 Task: Select ICQ as a service for instant messaging.
Action: Mouse moved to (647, 64)
Screenshot: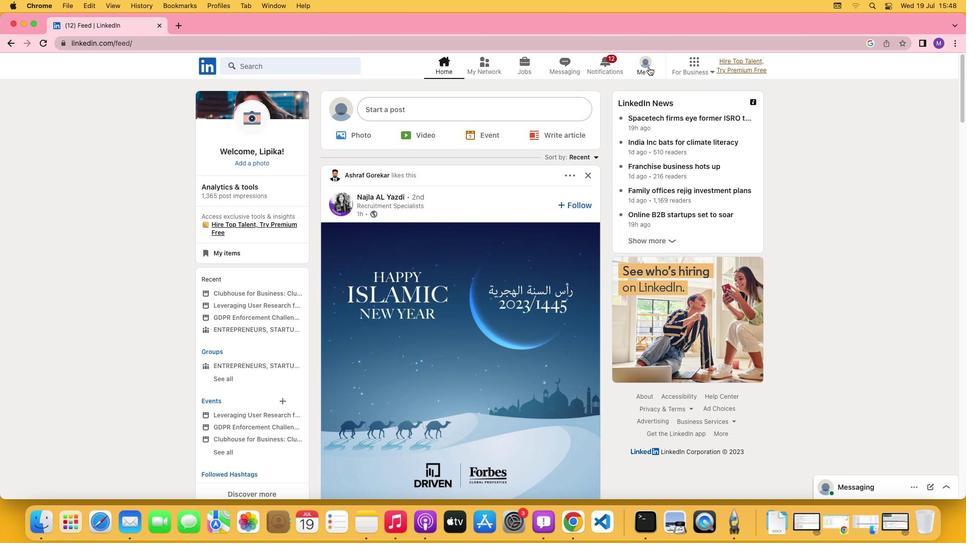 
Action: Mouse pressed left at (647, 64)
Screenshot: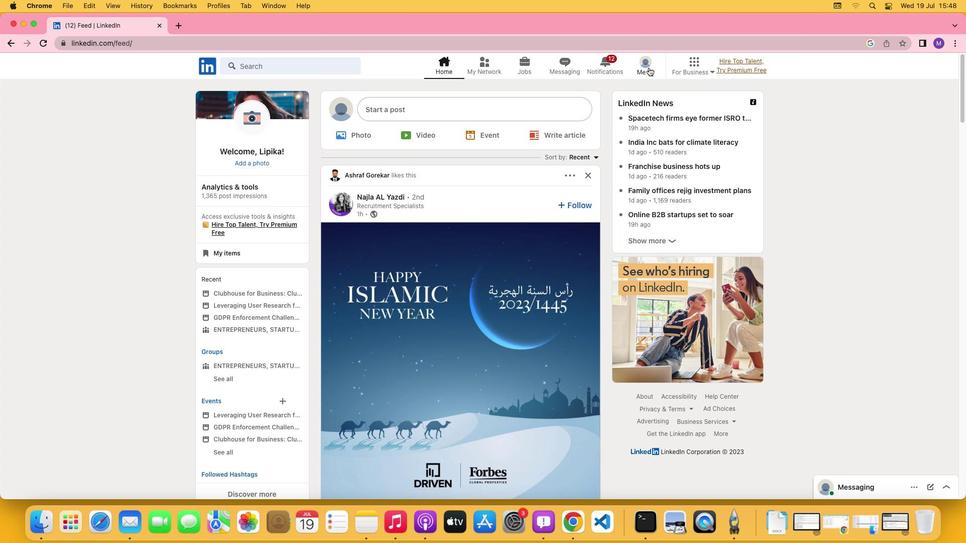 
Action: Mouse moved to (647, 67)
Screenshot: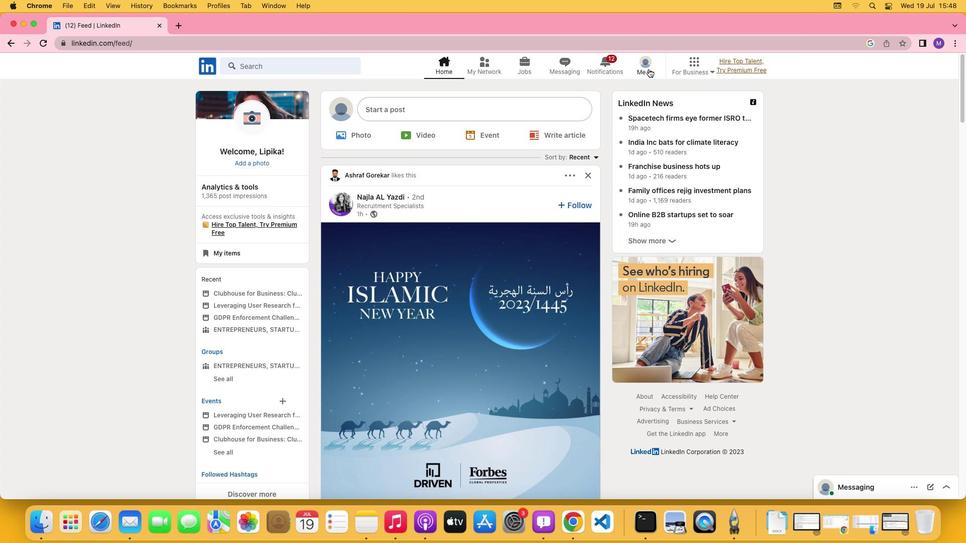 
Action: Mouse pressed left at (647, 67)
Screenshot: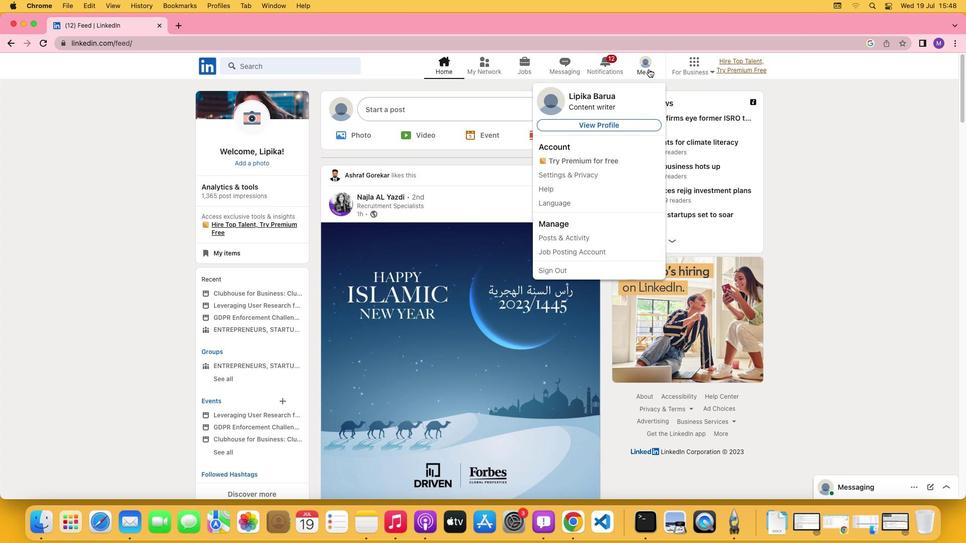 
Action: Mouse moved to (627, 121)
Screenshot: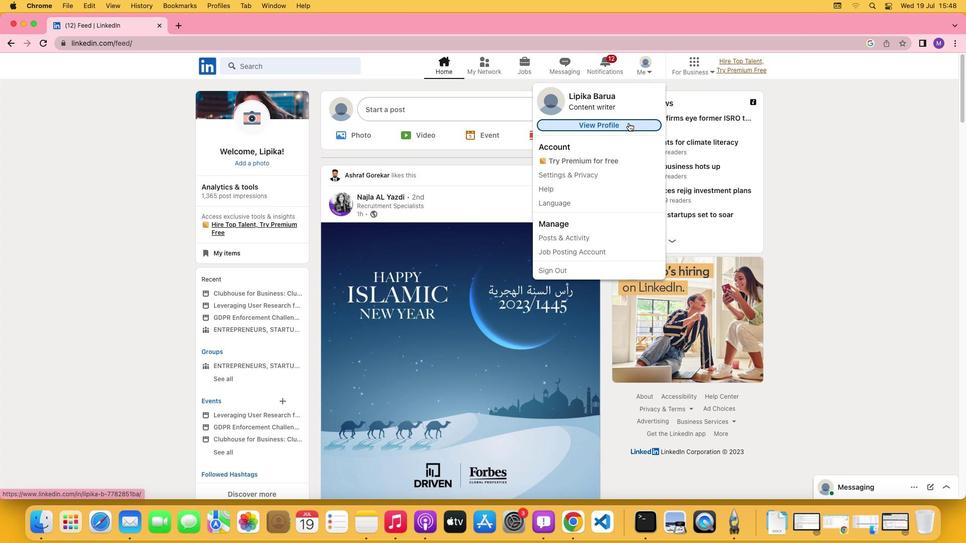 
Action: Mouse pressed left at (627, 121)
Screenshot: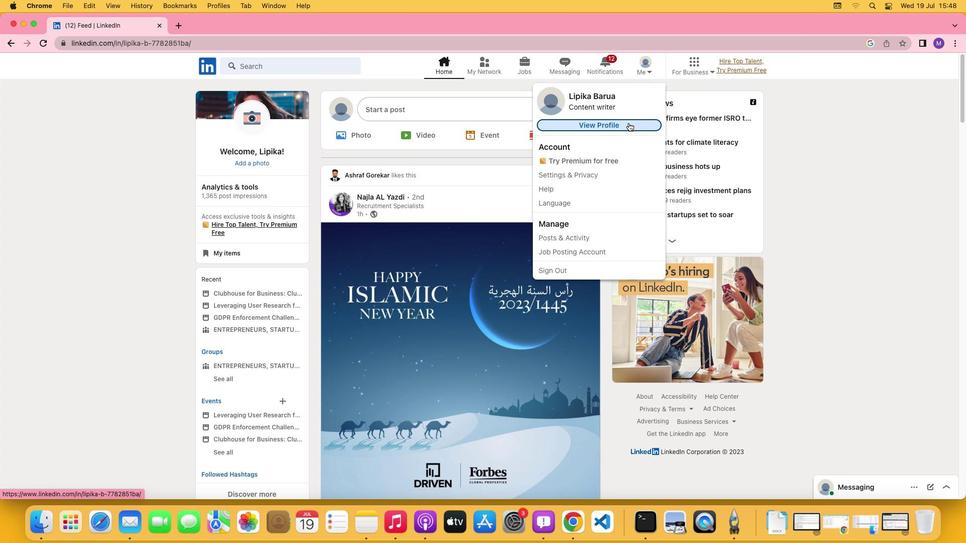 
Action: Mouse moved to (320, 323)
Screenshot: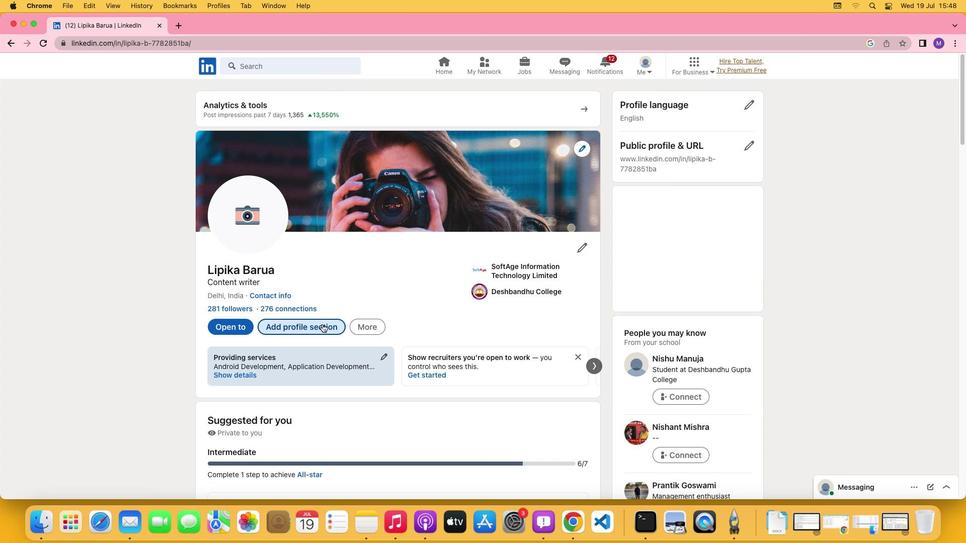 
Action: Mouse pressed left at (320, 323)
Screenshot: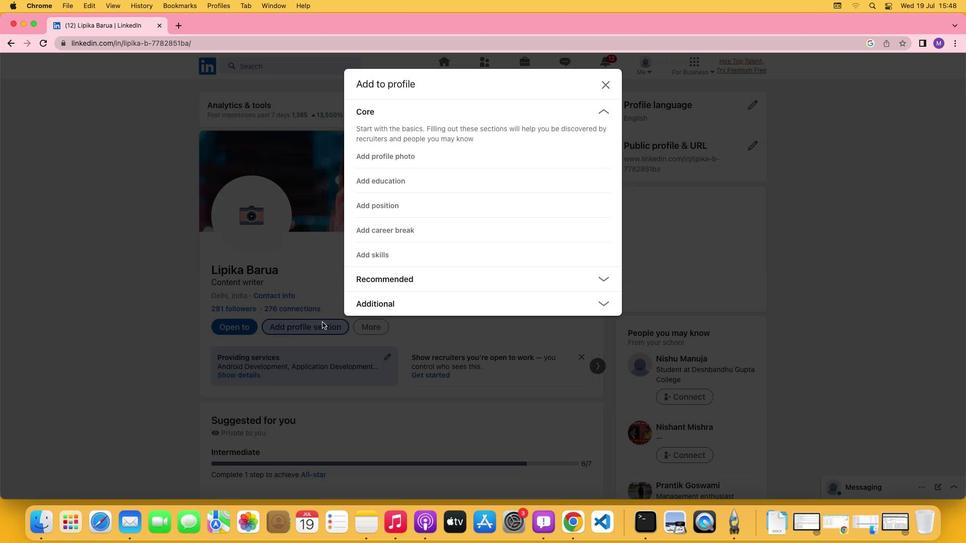 
Action: Mouse moved to (371, 301)
Screenshot: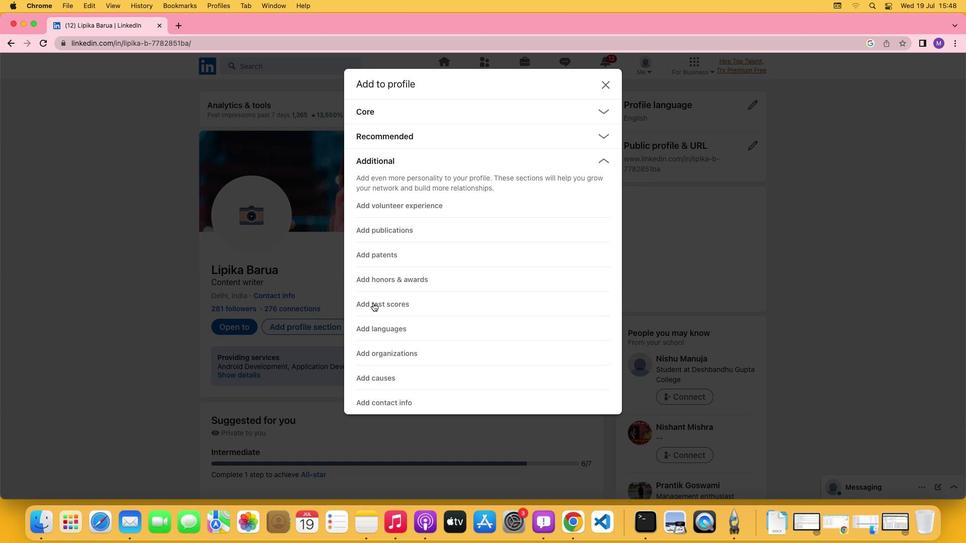 
Action: Mouse pressed left at (371, 301)
Screenshot: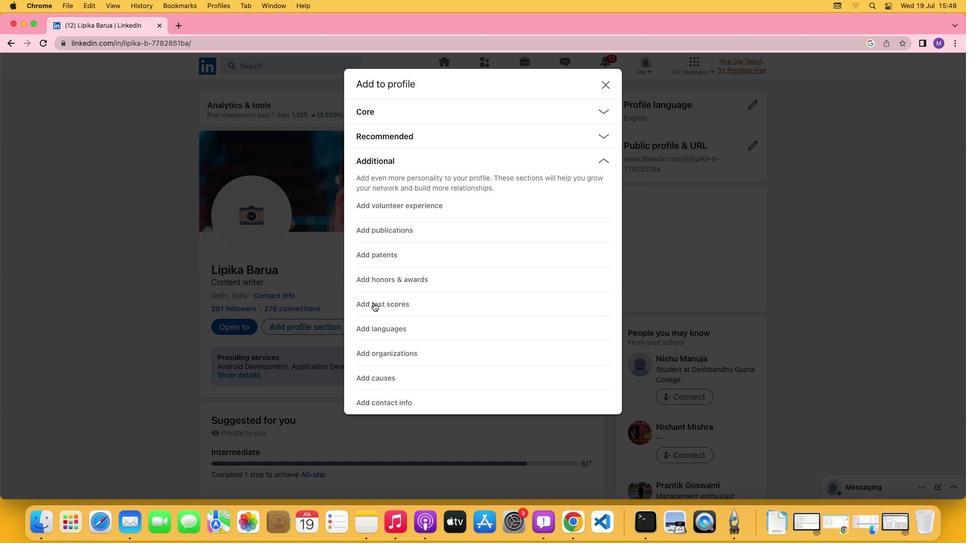 
Action: Mouse moved to (378, 401)
Screenshot: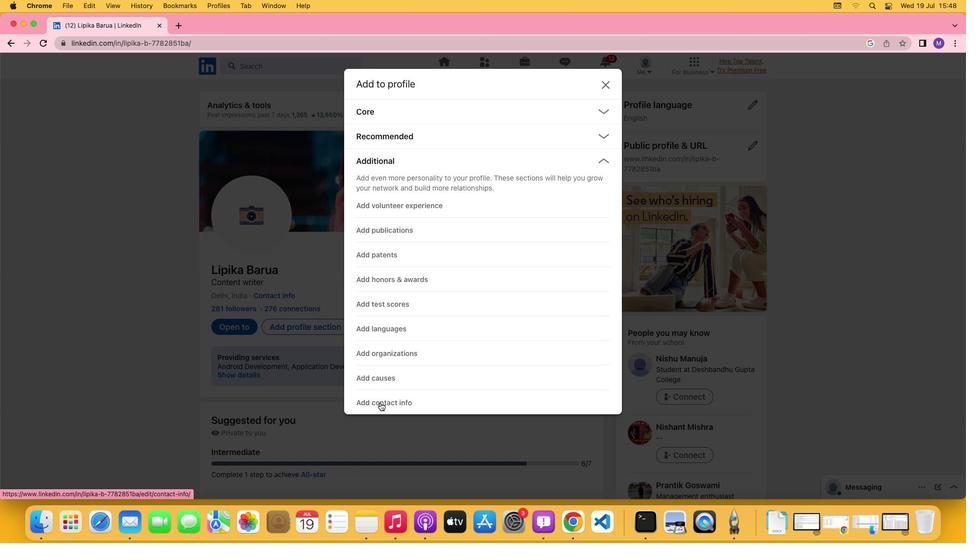 
Action: Mouse pressed left at (378, 401)
Screenshot: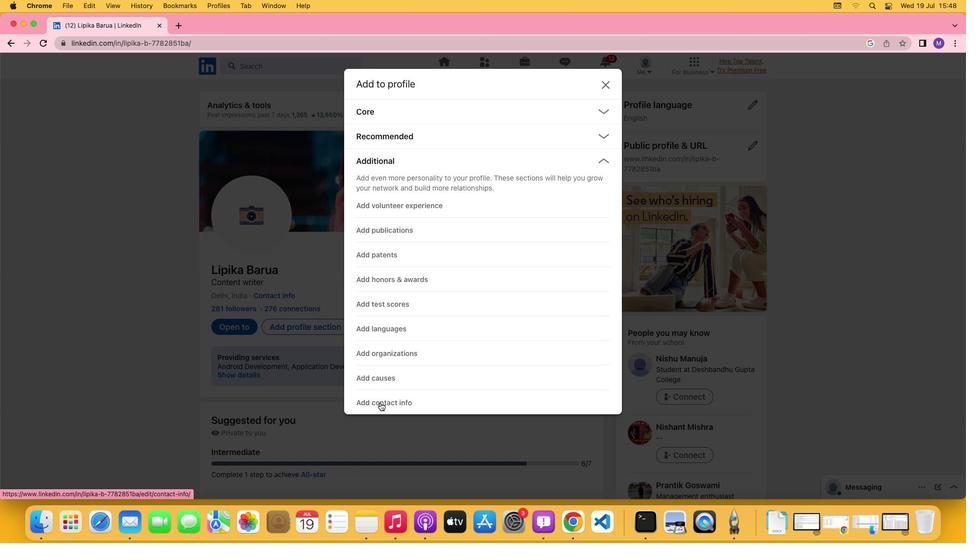 
Action: Mouse moved to (405, 321)
Screenshot: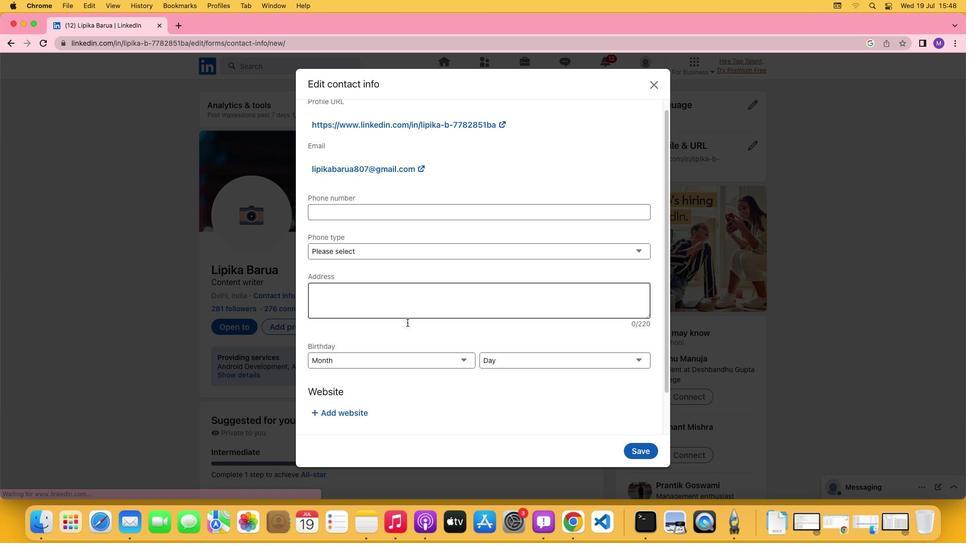 
Action: Mouse scrolled (405, 321) with delta (-1, -1)
Screenshot: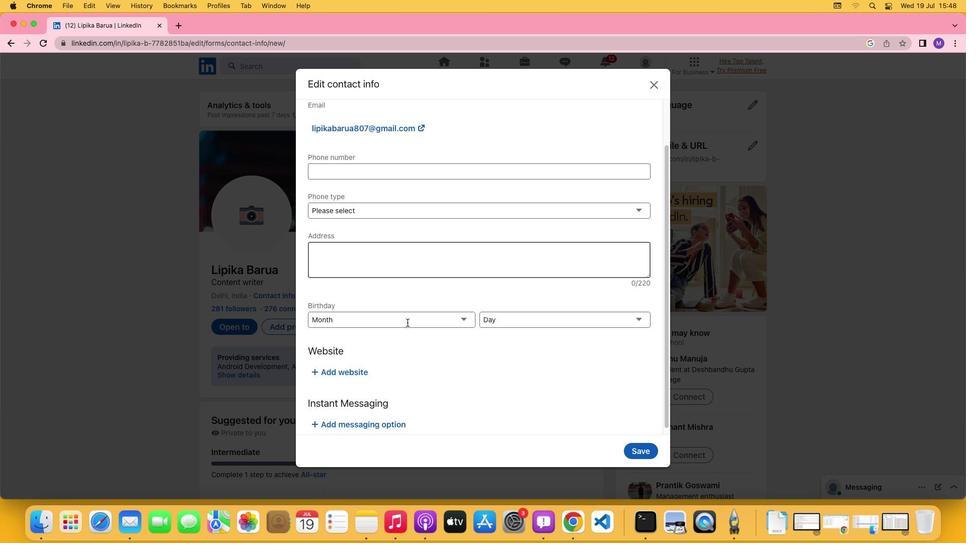
Action: Mouse scrolled (405, 321) with delta (-1, -1)
Screenshot: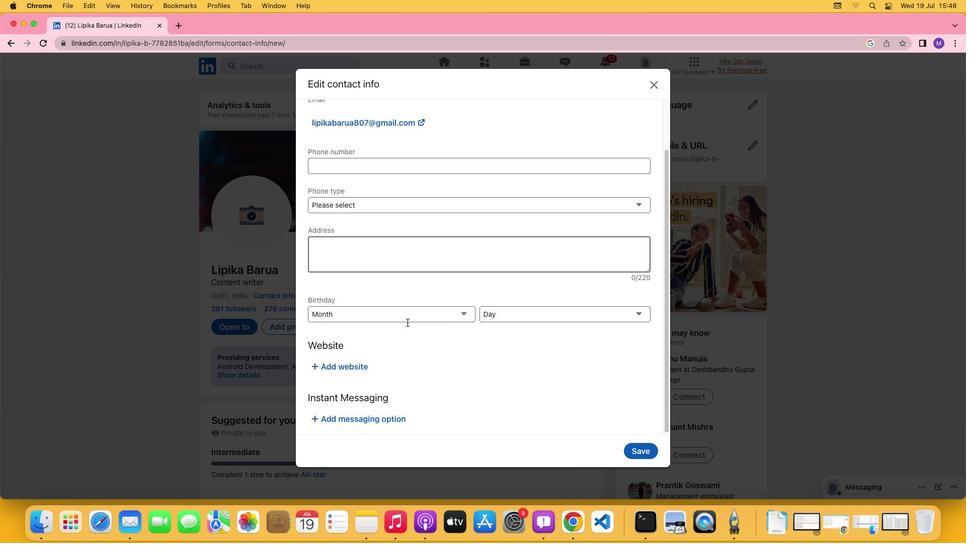 
Action: Mouse scrolled (405, 321) with delta (-1, -2)
Screenshot: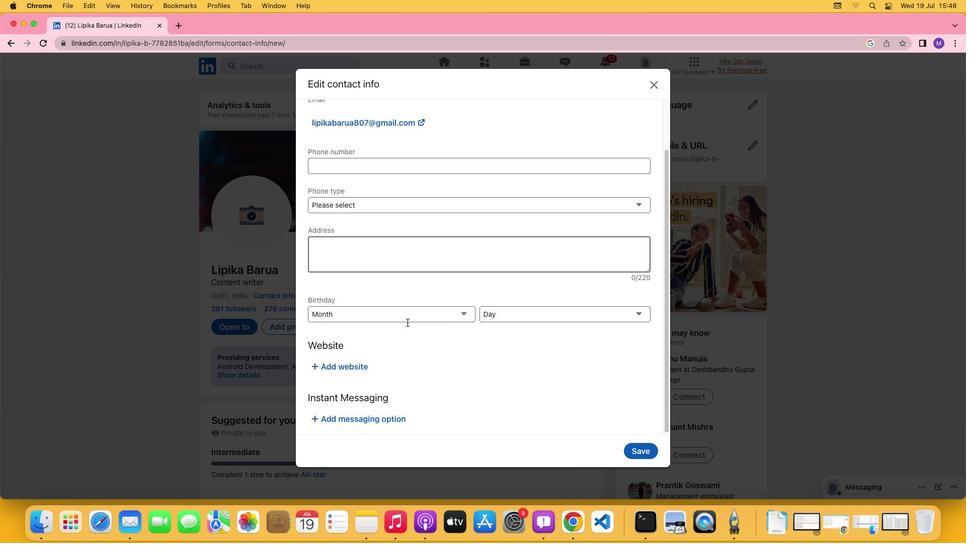 
Action: Mouse scrolled (405, 321) with delta (-1, -3)
Screenshot: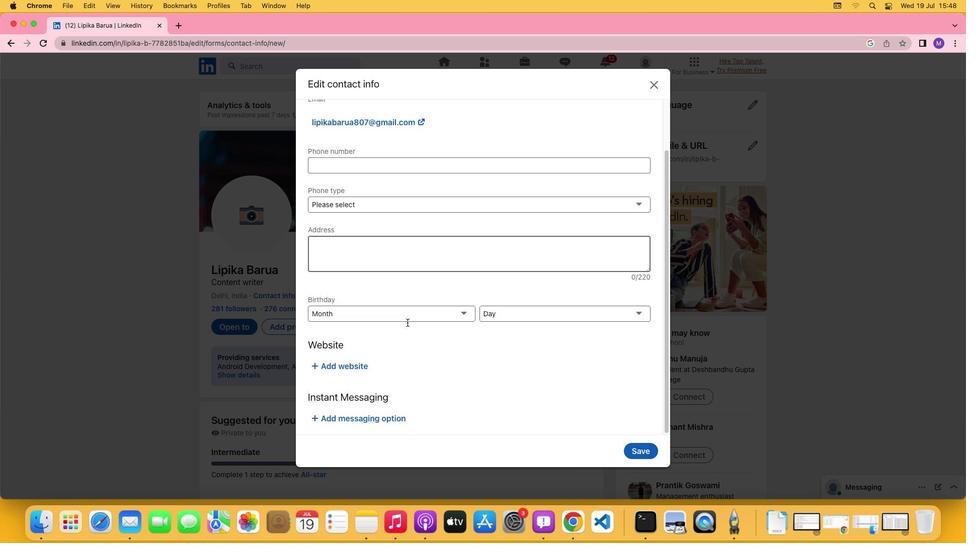 
Action: Mouse scrolled (405, 321) with delta (-1, -4)
Screenshot: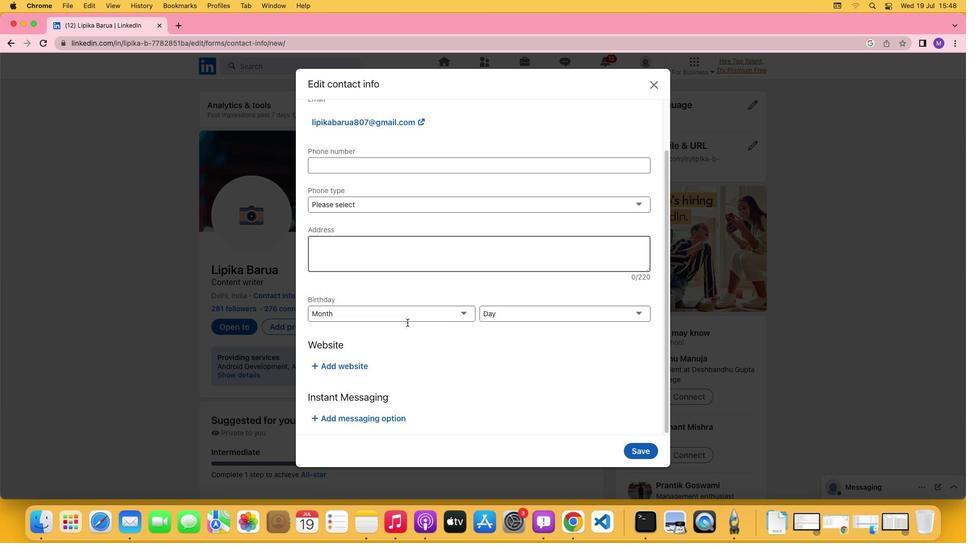 
Action: Mouse moved to (375, 416)
Screenshot: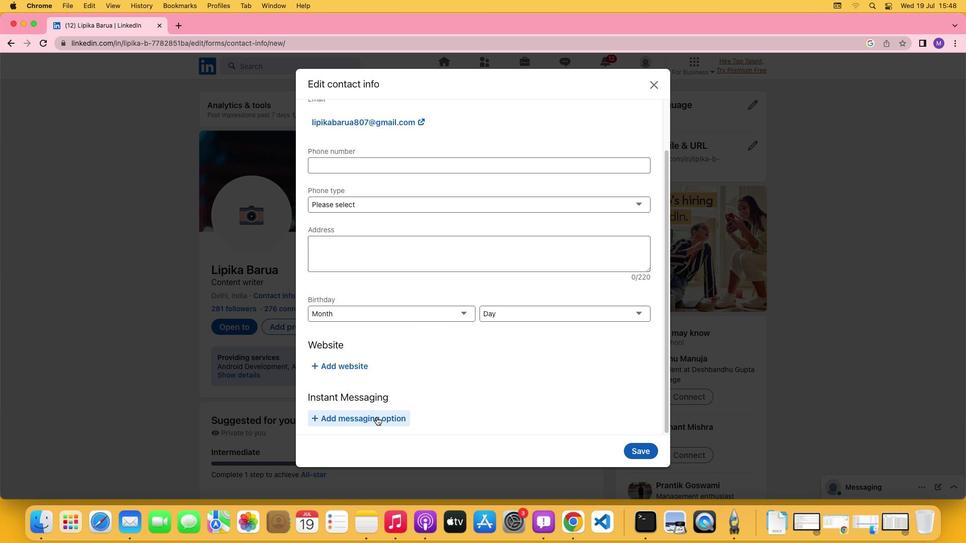 
Action: Mouse pressed left at (375, 416)
Screenshot: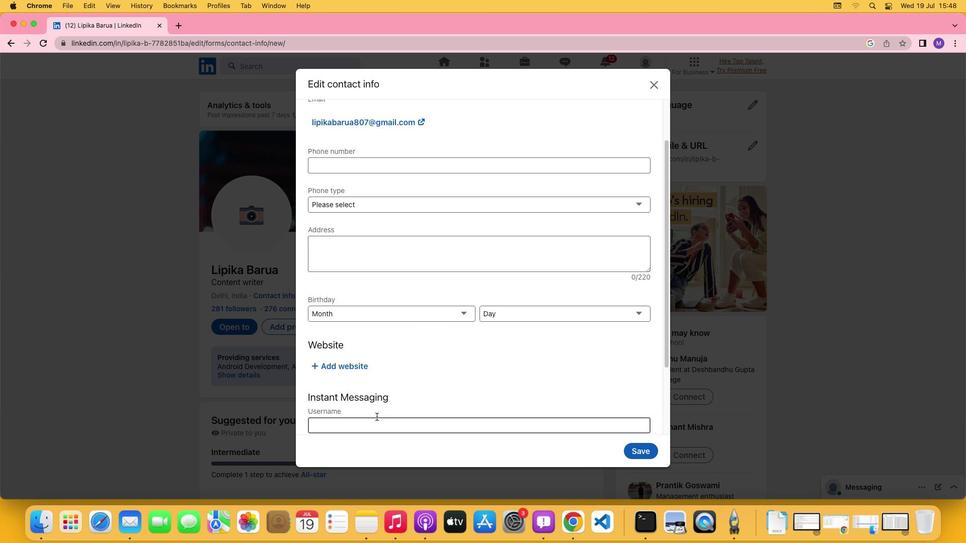 
Action: Mouse moved to (439, 386)
Screenshot: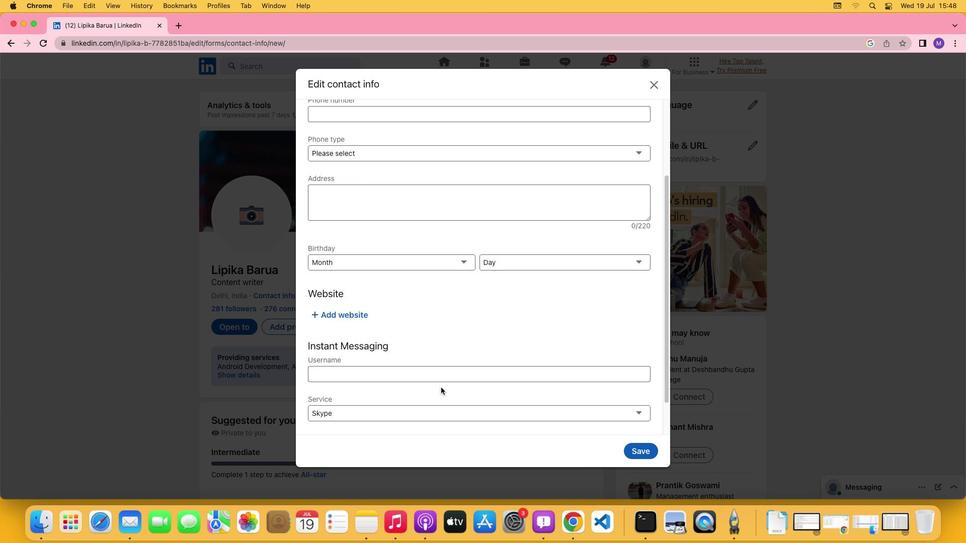 
Action: Mouse scrolled (439, 386) with delta (-1, -1)
Screenshot: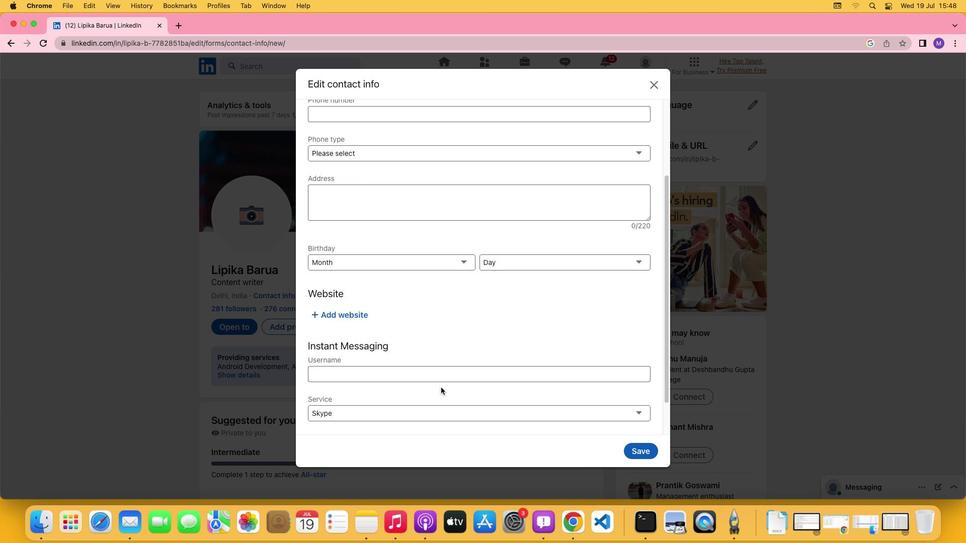 
Action: Mouse scrolled (439, 386) with delta (-1, -1)
Screenshot: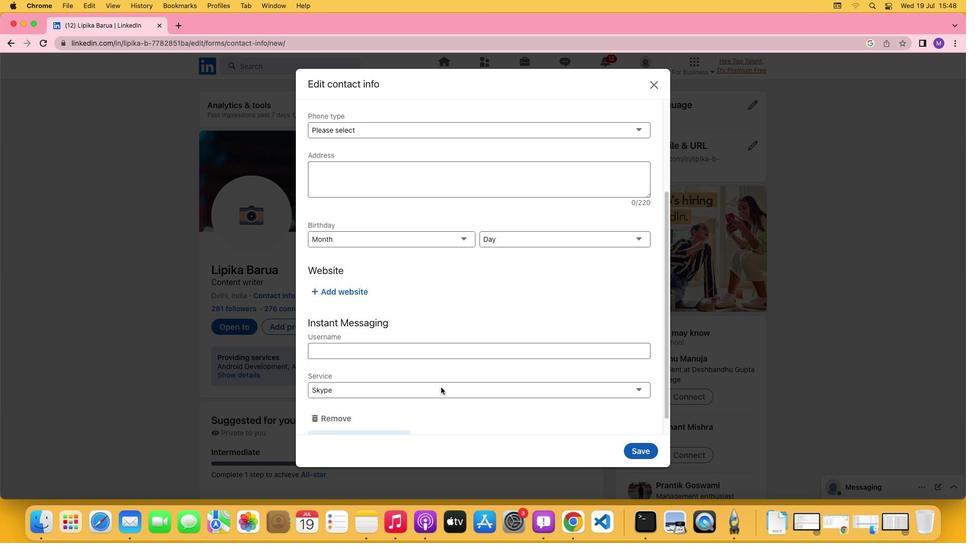 
Action: Mouse scrolled (439, 386) with delta (-1, -2)
Screenshot: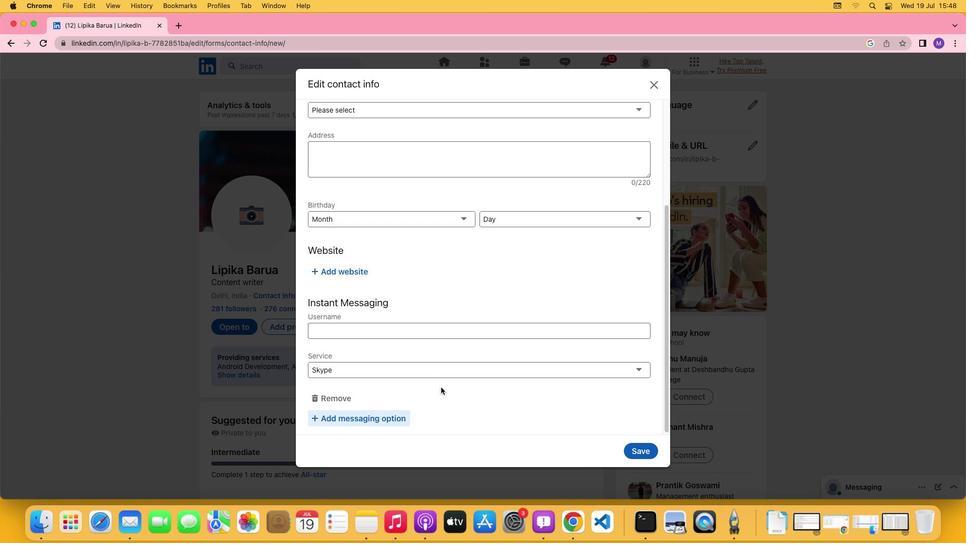 
Action: Mouse scrolled (439, 386) with delta (-1, -3)
Screenshot: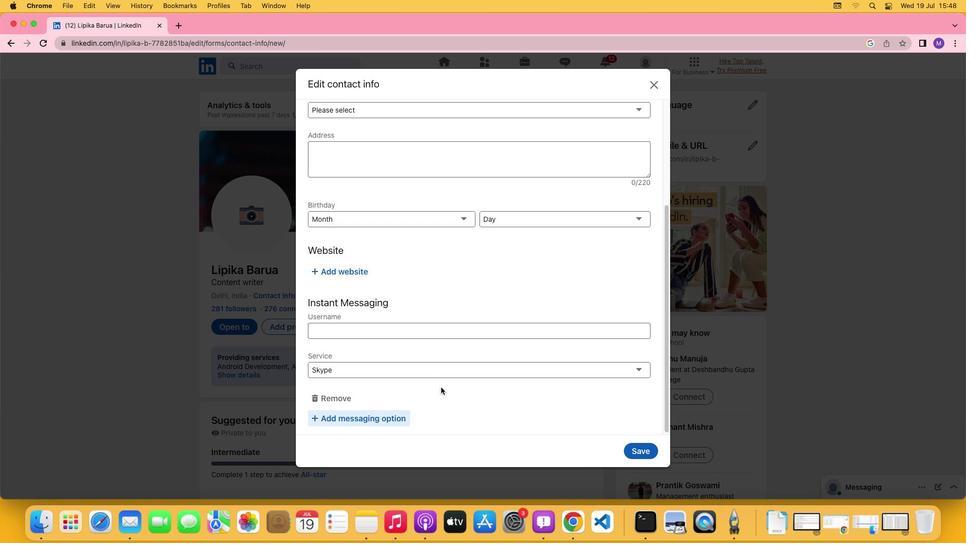 
Action: Mouse scrolled (439, 386) with delta (-1, -1)
Screenshot: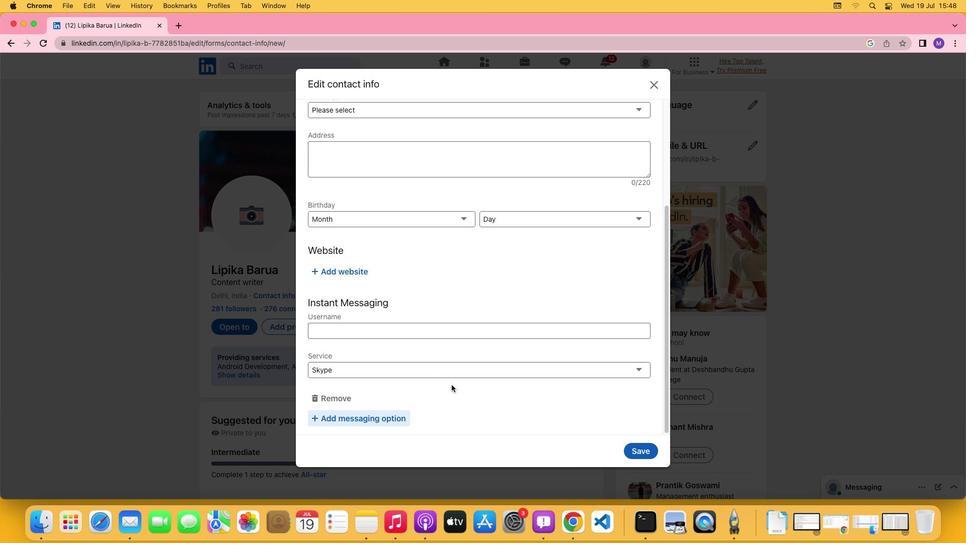 
Action: Mouse scrolled (439, 386) with delta (-1, -1)
Screenshot: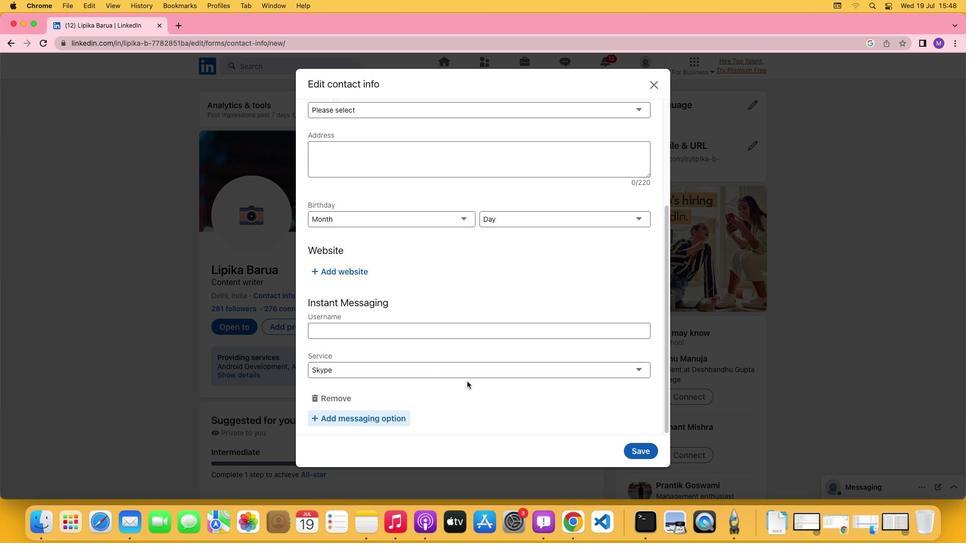 
Action: Mouse scrolled (439, 386) with delta (-1, -2)
Screenshot: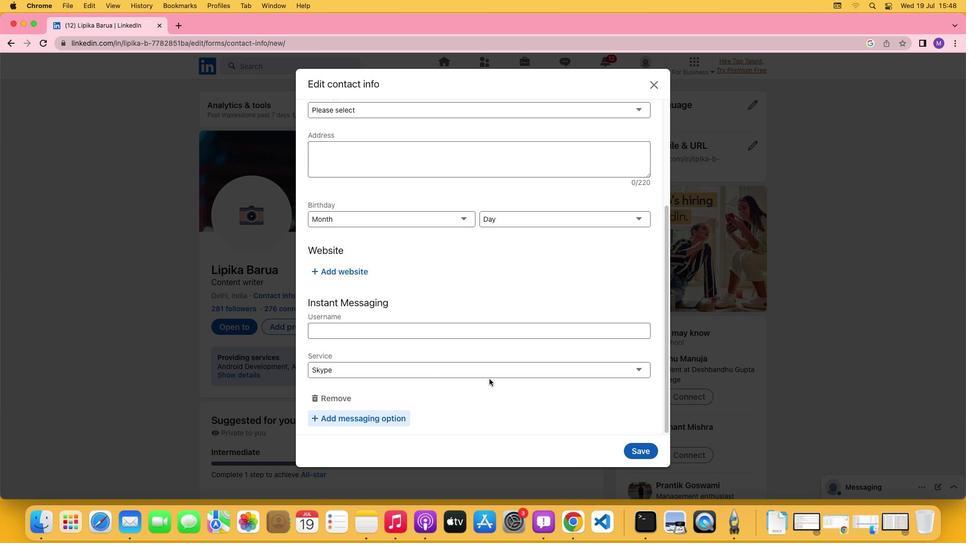 
Action: Mouse moved to (637, 366)
Screenshot: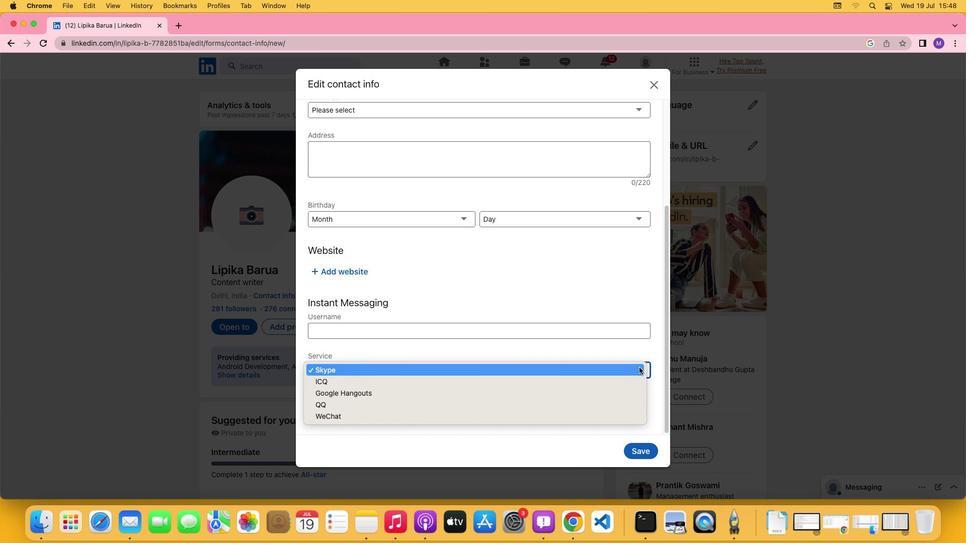 
Action: Mouse pressed left at (637, 366)
Screenshot: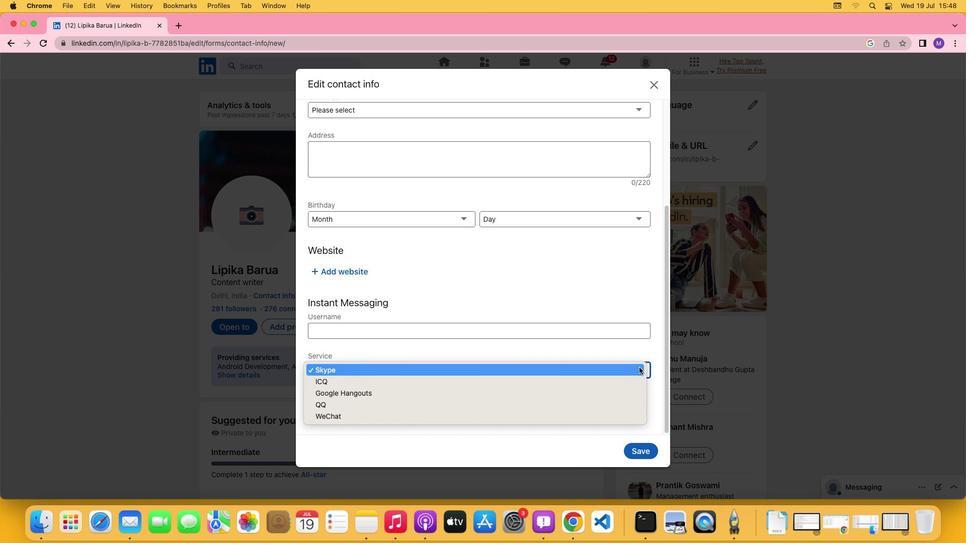 
Action: Mouse moved to (629, 376)
Screenshot: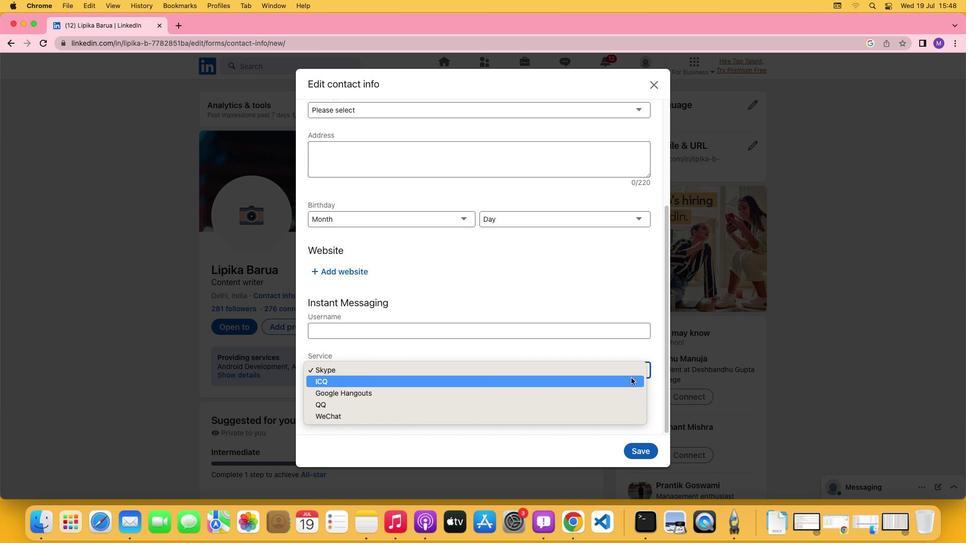 
Action: Mouse pressed left at (629, 376)
Screenshot: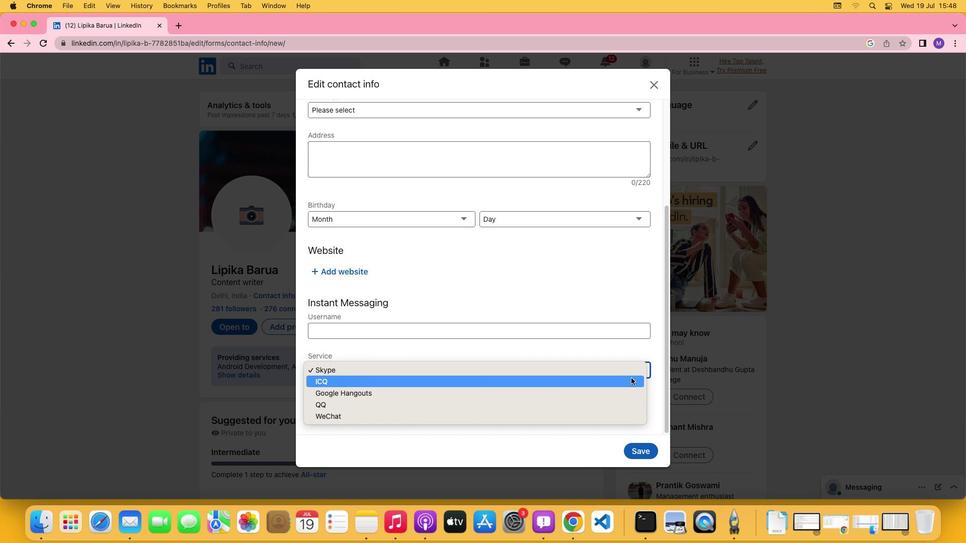 
Action: Mouse moved to (640, 347)
Screenshot: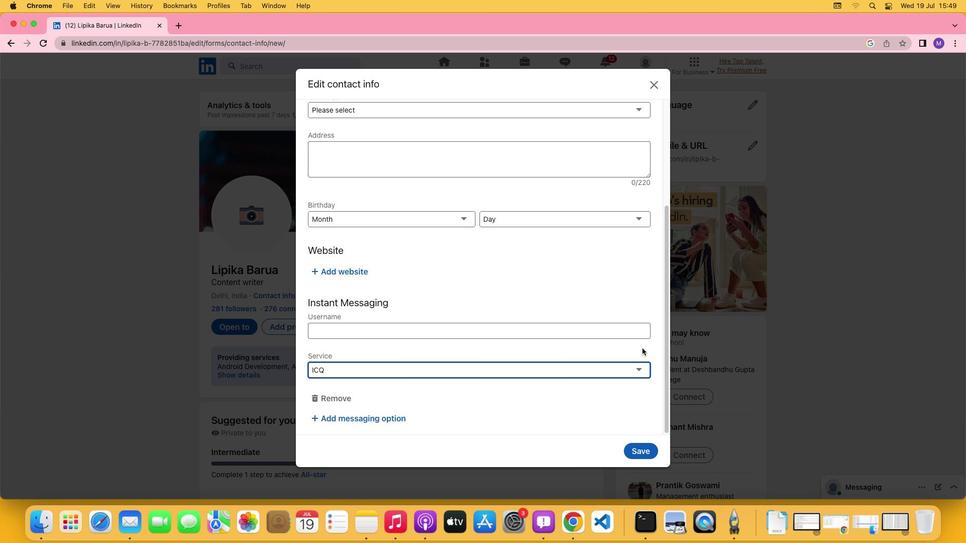 
